 Task: Set the Tuner country code for DirectShow input to 2.
Action: Mouse moved to (109, 18)
Screenshot: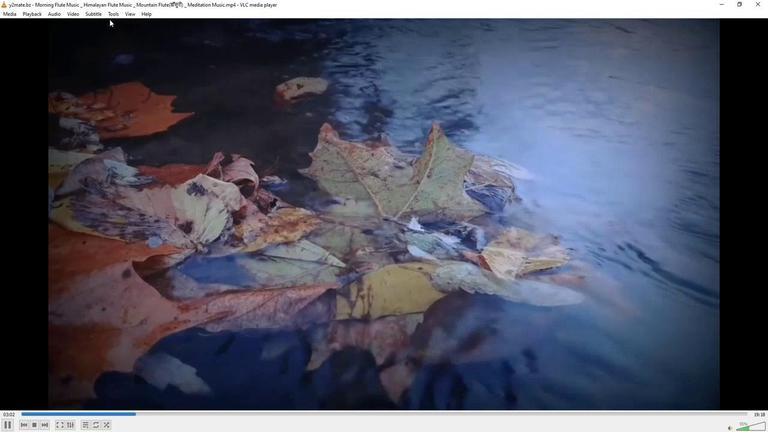 
Action: Mouse pressed left at (109, 18)
Screenshot: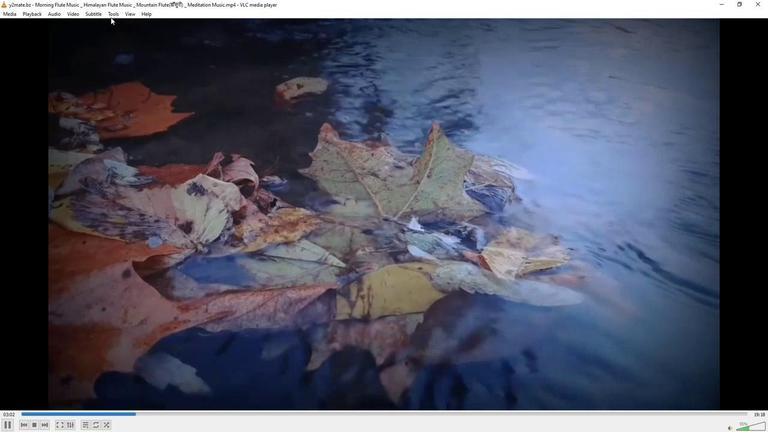 
Action: Mouse moved to (120, 108)
Screenshot: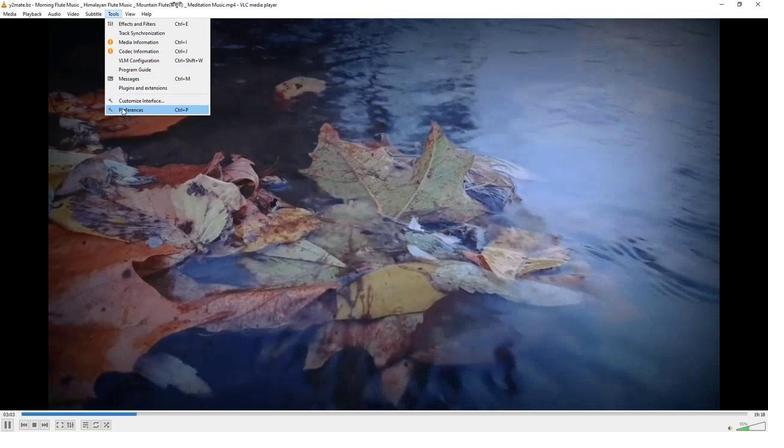 
Action: Mouse pressed left at (120, 108)
Screenshot: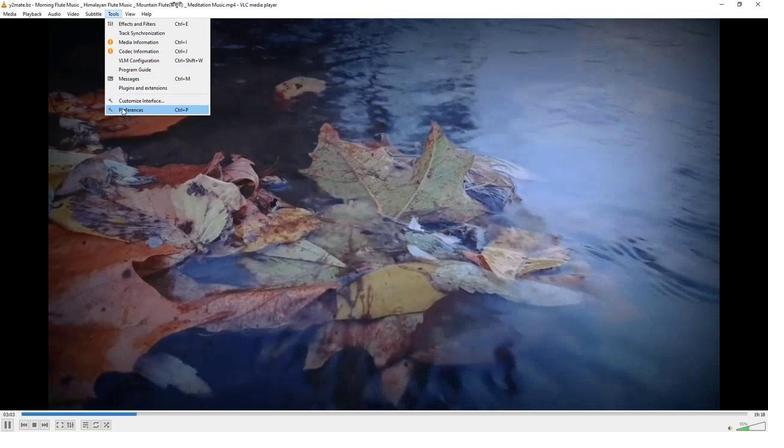 
Action: Mouse moved to (254, 351)
Screenshot: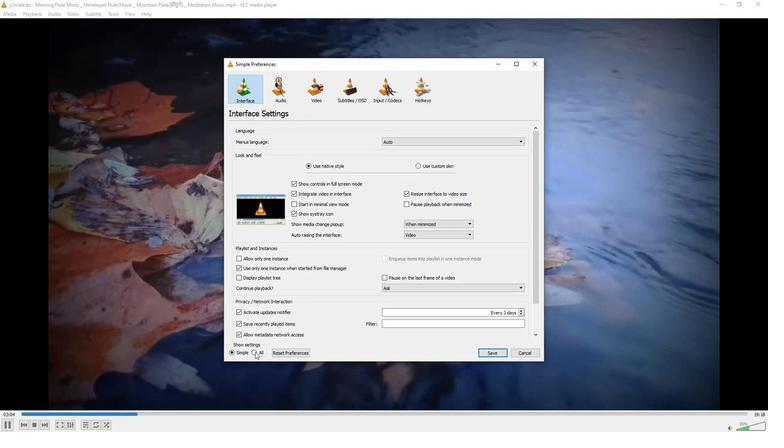 
Action: Mouse pressed left at (254, 351)
Screenshot: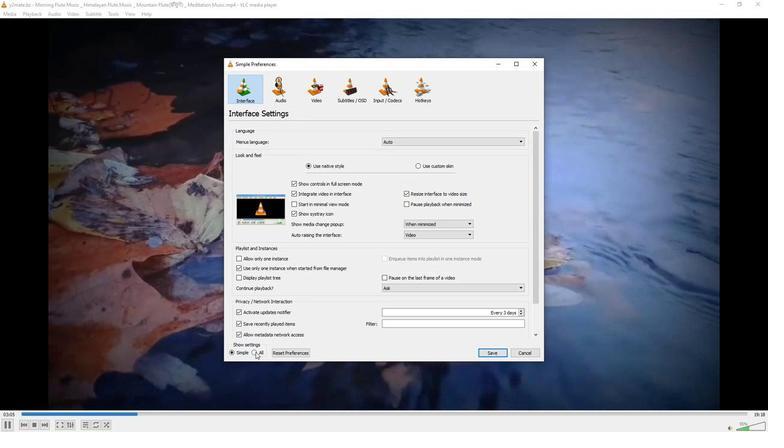 
Action: Mouse moved to (240, 218)
Screenshot: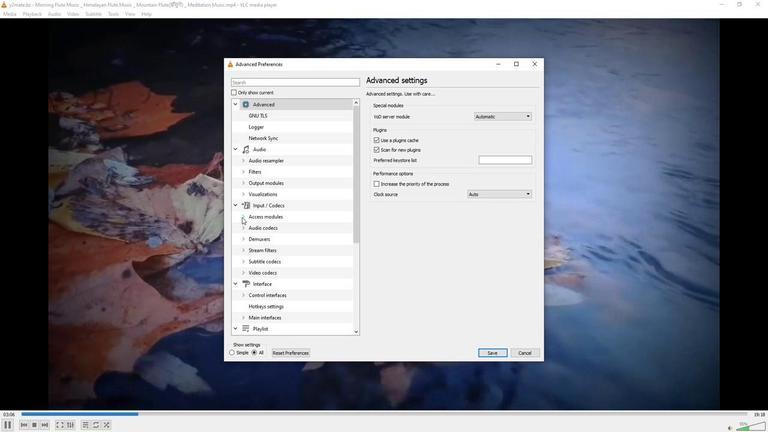 
Action: Mouse pressed left at (240, 218)
Screenshot: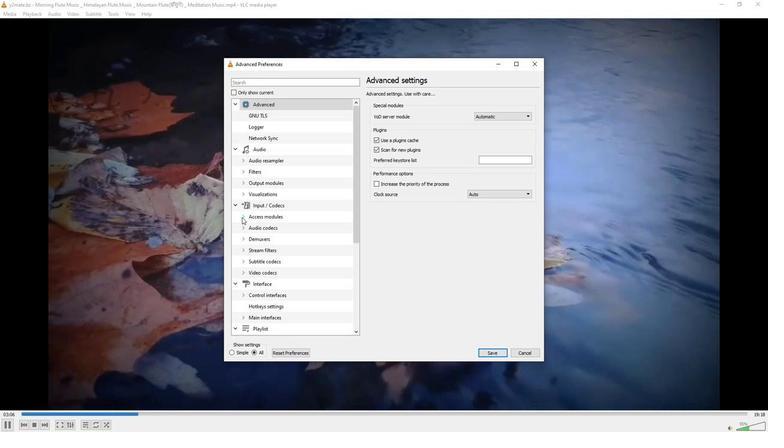 
Action: Mouse moved to (264, 273)
Screenshot: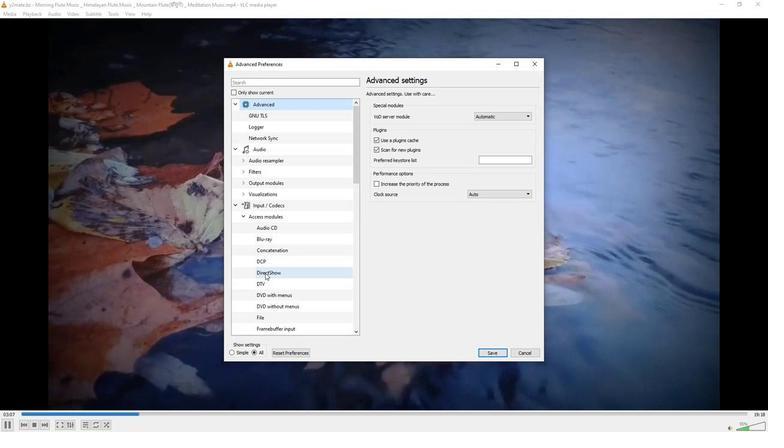
Action: Mouse pressed left at (264, 273)
Screenshot: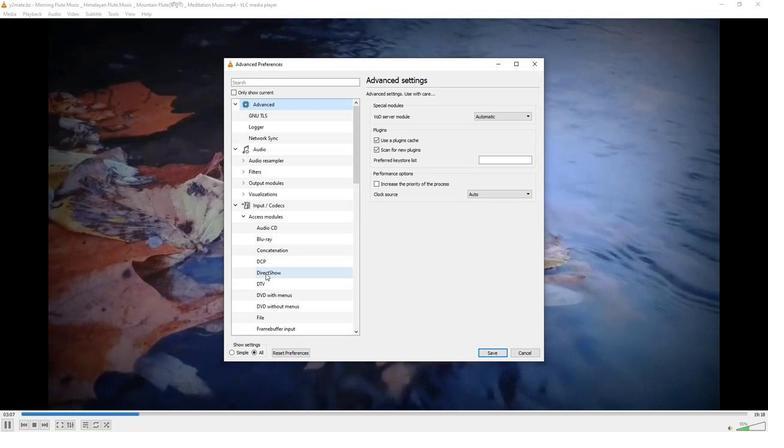 
Action: Mouse moved to (532, 210)
Screenshot: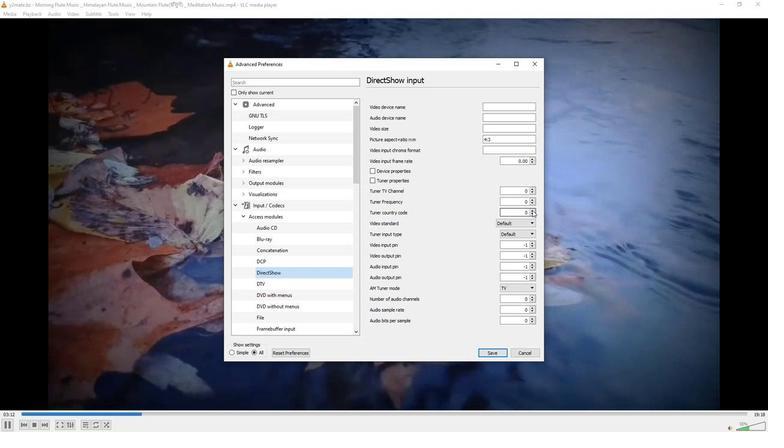 
Action: Mouse pressed left at (532, 210)
Screenshot: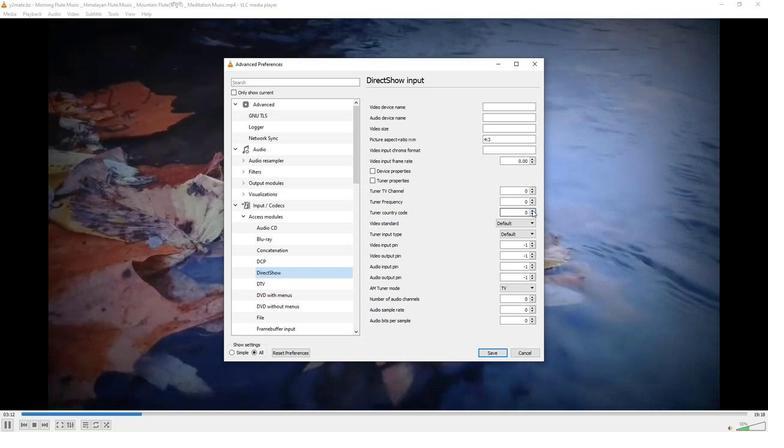 
Action: Mouse pressed left at (532, 210)
Screenshot: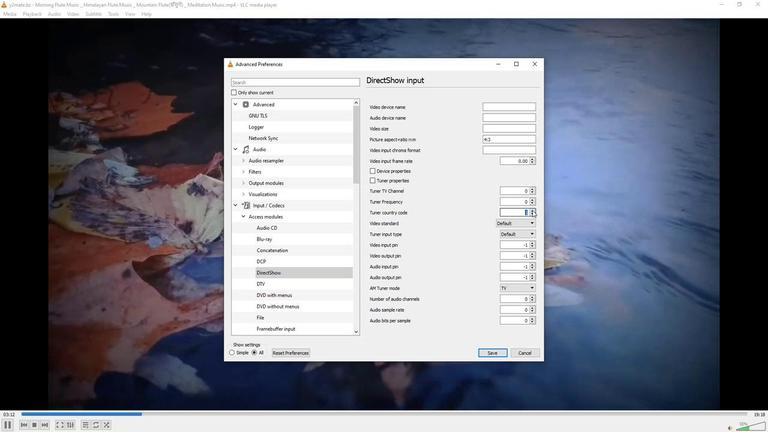 
Action: Mouse moved to (466, 207)
Screenshot: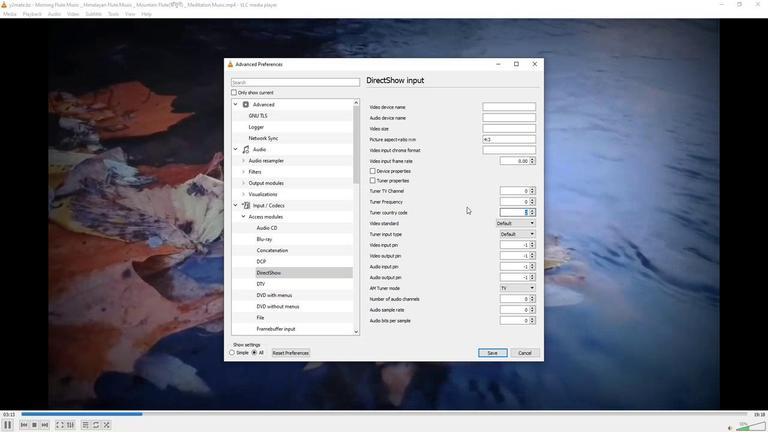 
Action: Mouse pressed left at (466, 207)
Screenshot: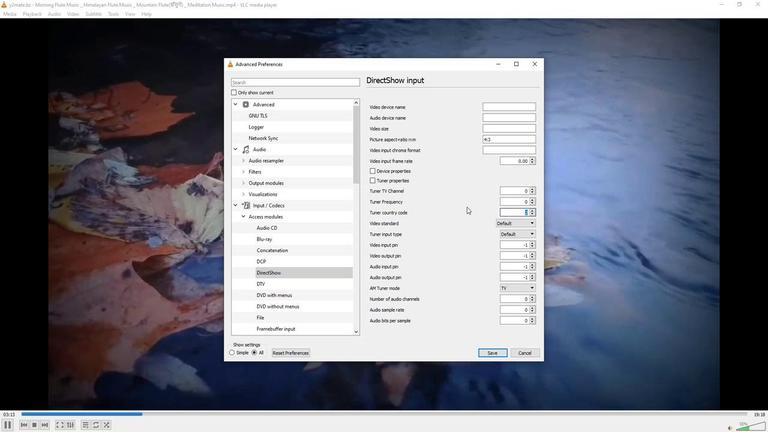 
